 Task: Make in the project Wizardry a sprint 'Starship'.
Action: Mouse moved to (1055, 401)
Screenshot: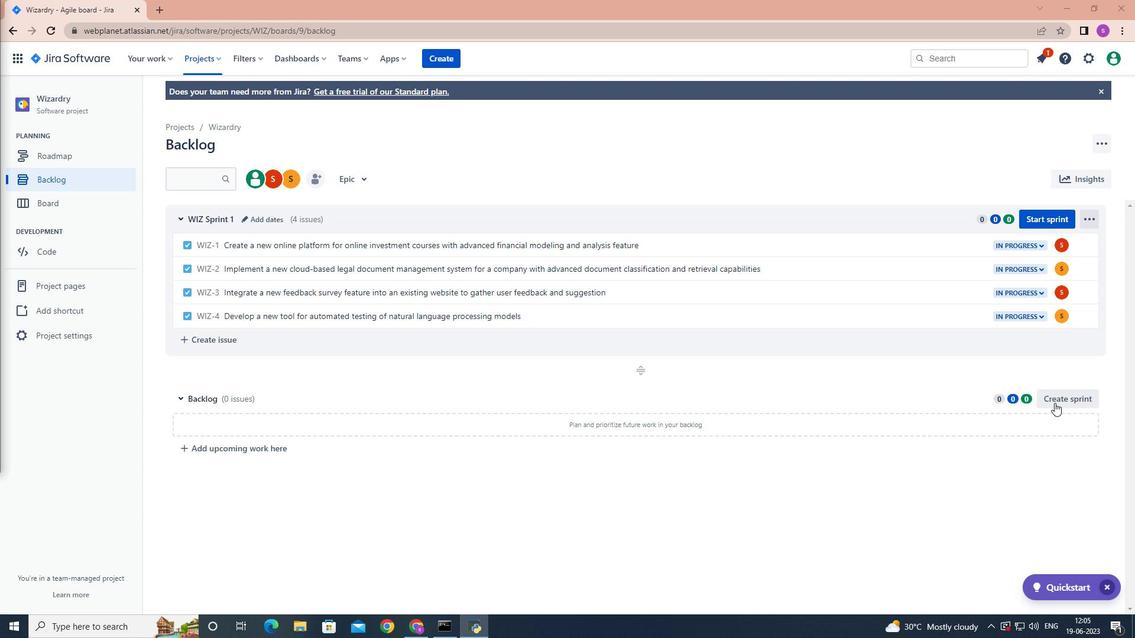 
Action: Mouse pressed left at (1055, 401)
Screenshot: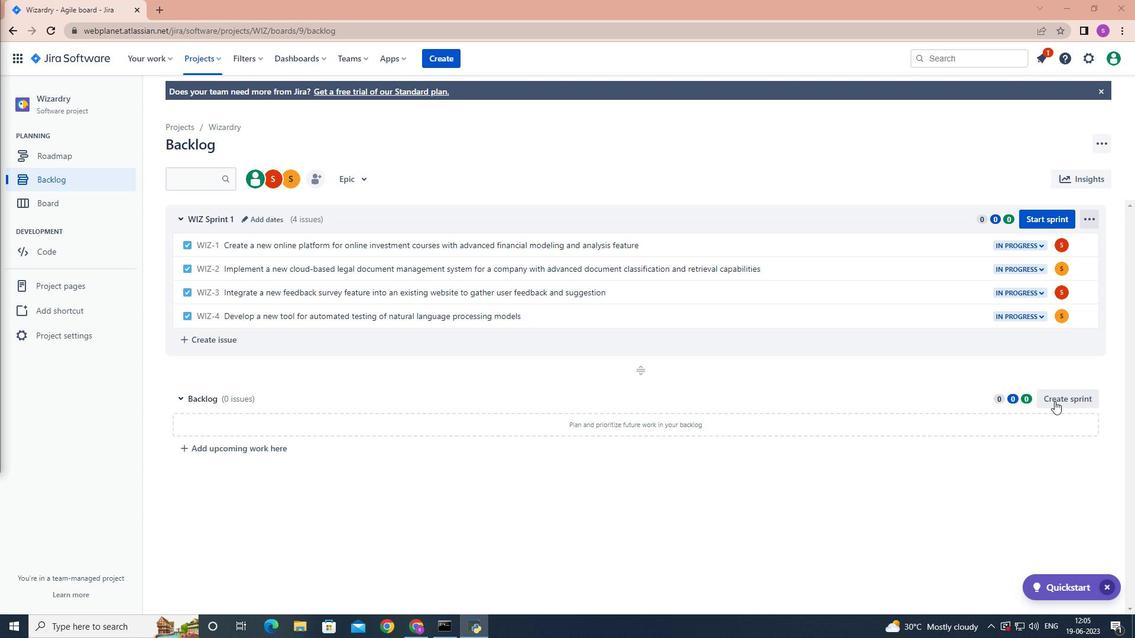 
Action: Mouse moved to (278, 396)
Screenshot: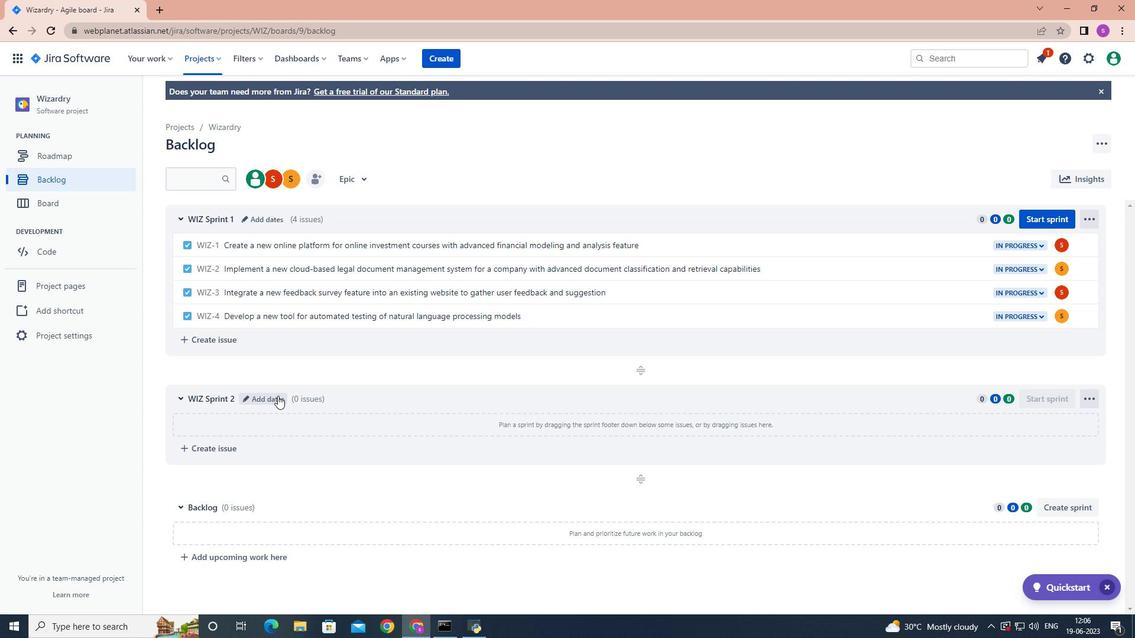 
Action: Mouse pressed left at (278, 396)
Screenshot: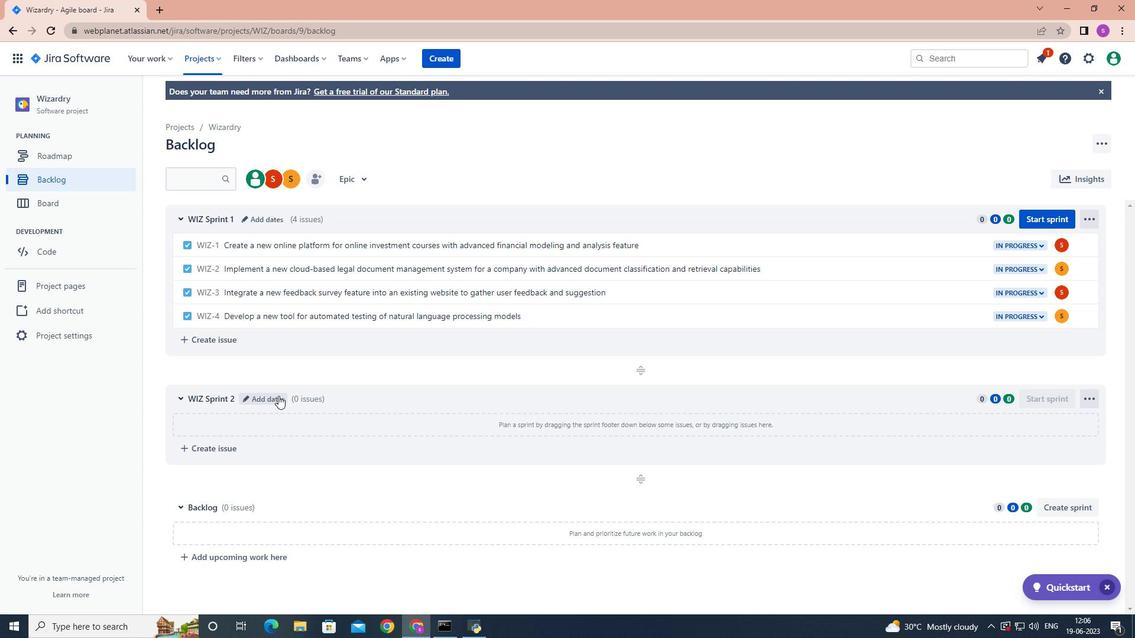 
Action: Mouse moved to (278, 396)
Screenshot: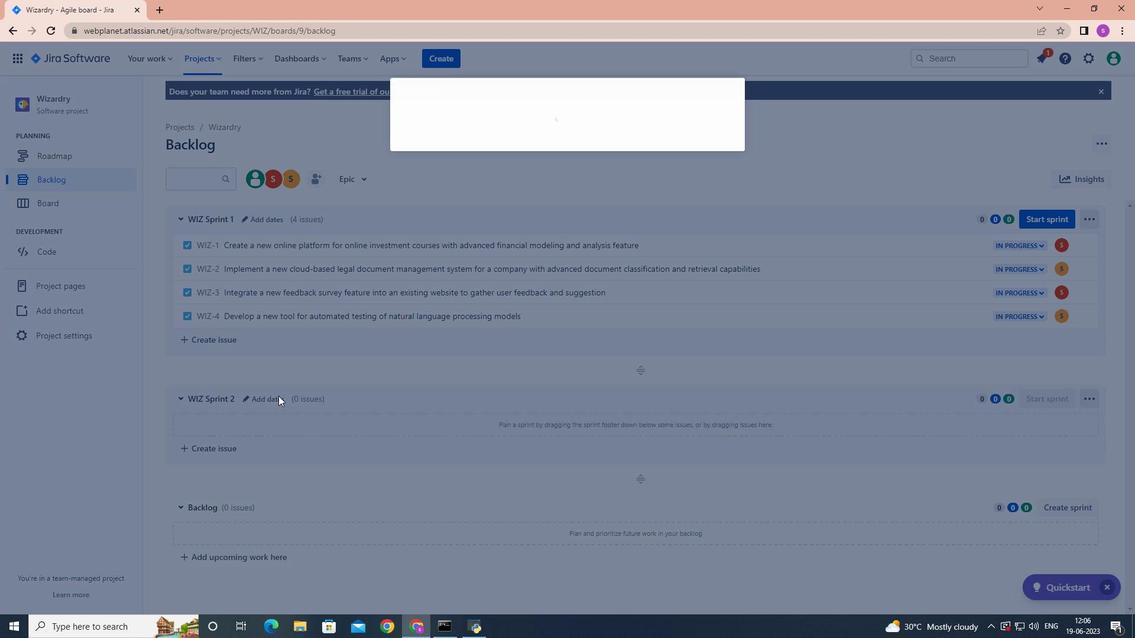 
Action: Key pressed <Key.backspace><Key.backspace><Key.backspace><Key.backspace><Key.backspace><Key.backspace><Key.backspace><Key.backspace><Key.backspace><Key.backspace><Key.backspace><Key.backspace><Key.backspace><Key.backspace><Key.backspace><Key.backspace><Key.backspace><Key.backspace><Key.backspace><Key.backspace><Key.backspace><Key.backspace><Key.backspace><Key.shift>Starship
Screenshot: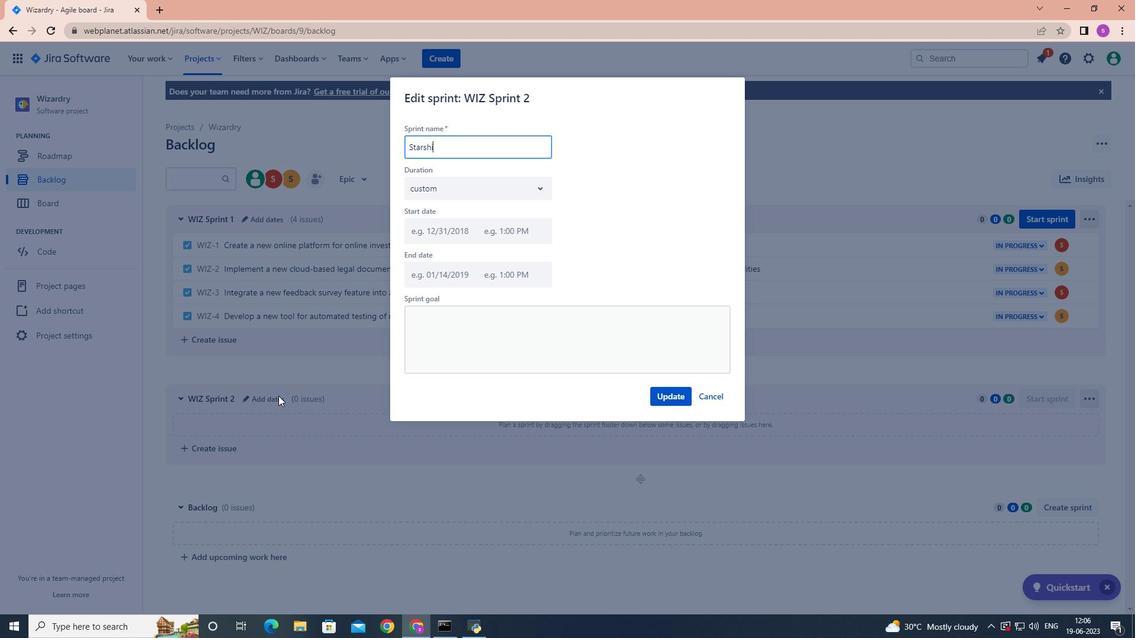 
Action: Mouse moved to (669, 396)
Screenshot: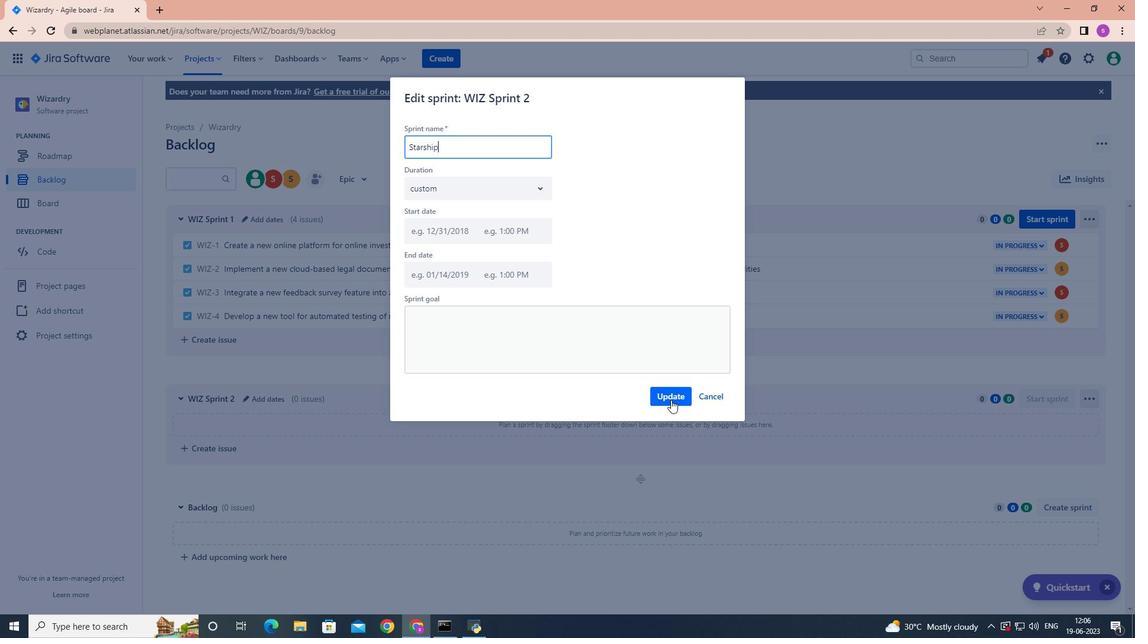 
Action: Mouse pressed left at (669, 396)
Screenshot: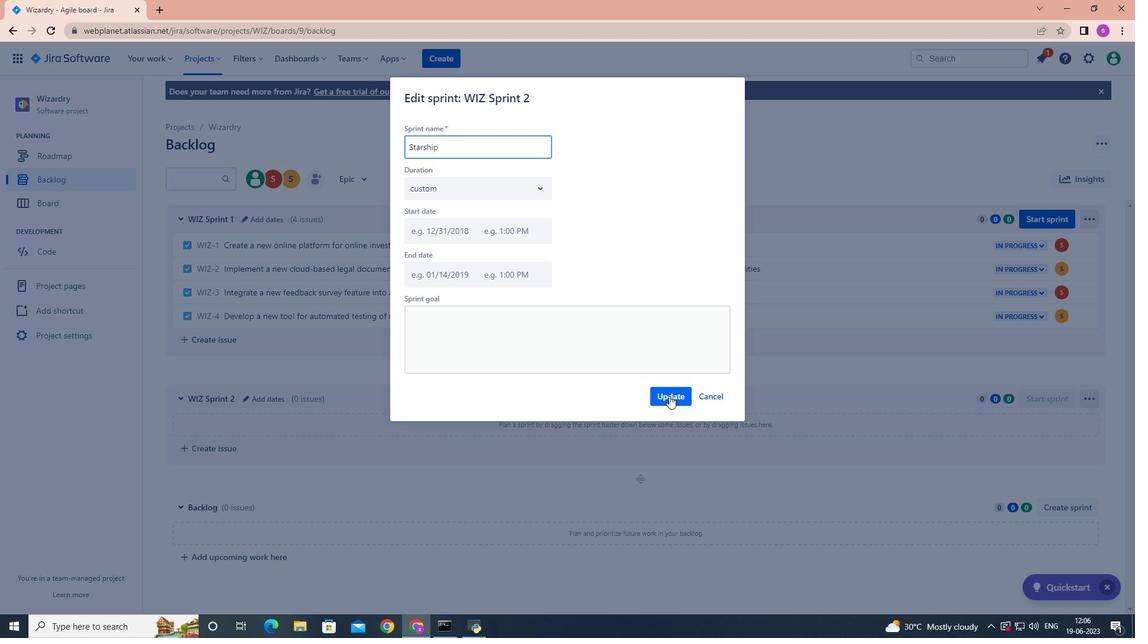 
Action: Mouse moved to (669, 396)
Screenshot: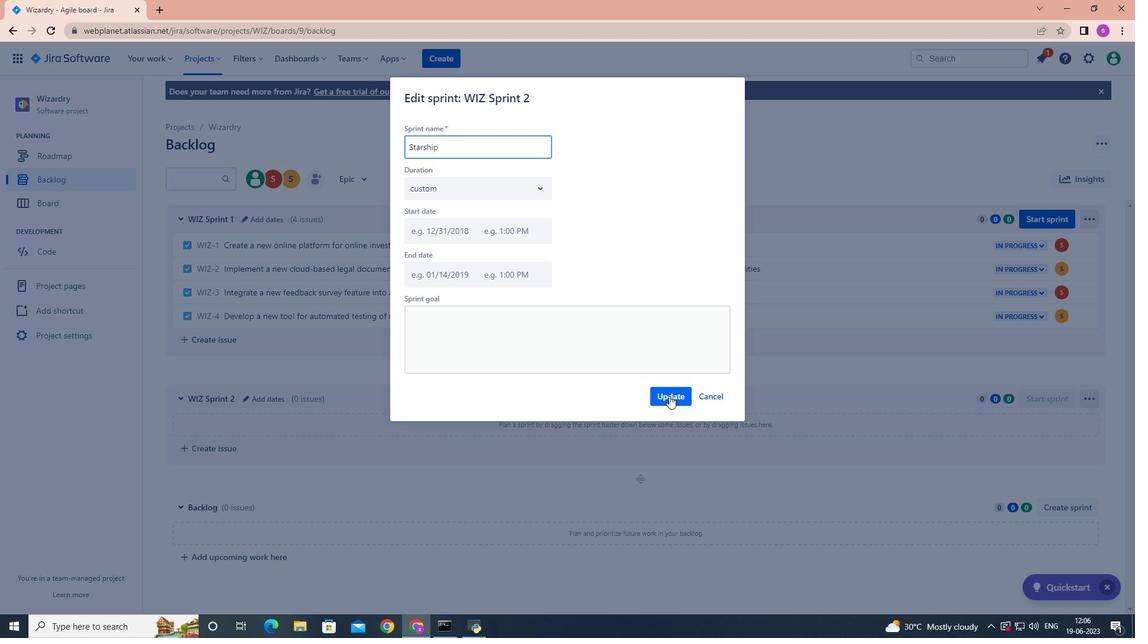 
